 Task: Create New Customer with Customer Name: Nothing Bundt Cakes, Billing Address Line1: 4762 Agriculture Lane, Billing Address Line2:  Homestead, Billing Address Line3:  Florida 33030
Action: Mouse pressed left at (154, 30)
Screenshot: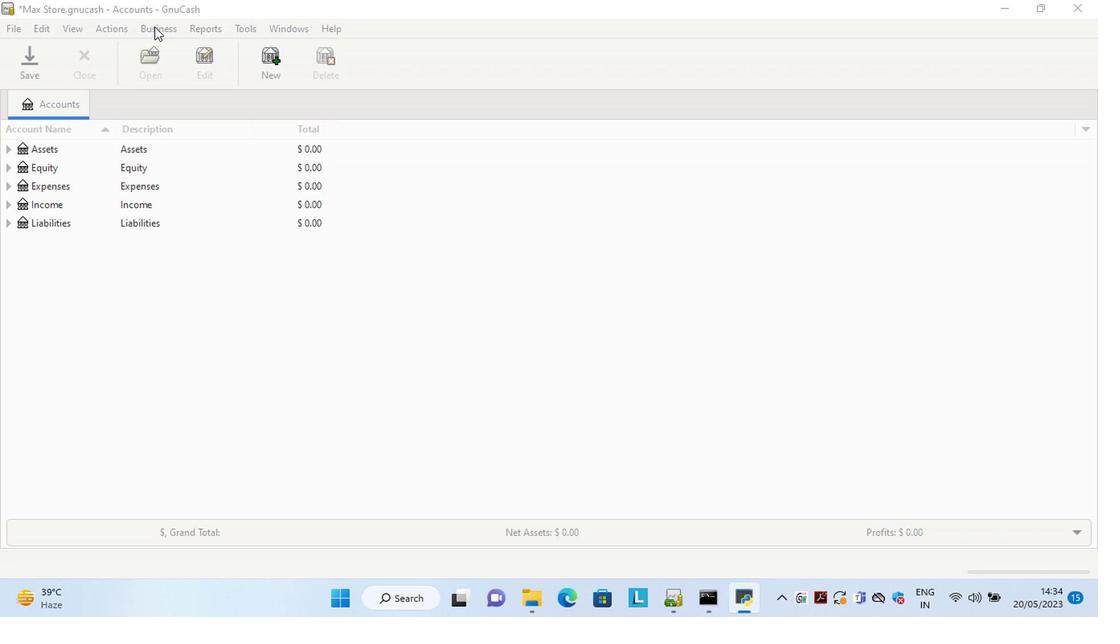 
Action: Mouse moved to (336, 70)
Screenshot: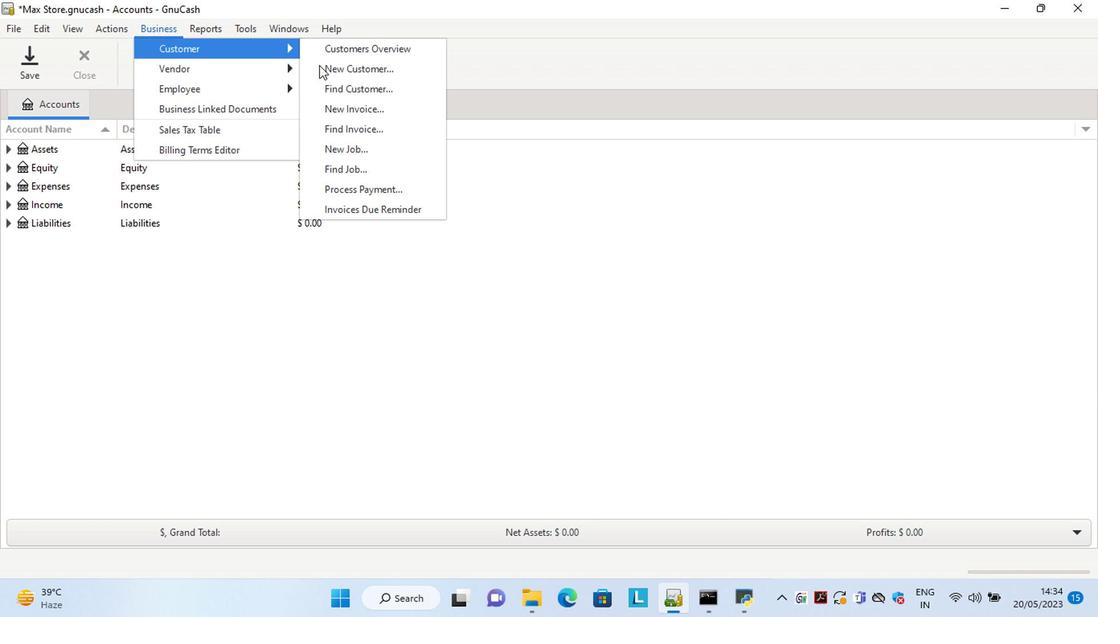 
Action: Mouse pressed left at (336, 70)
Screenshot: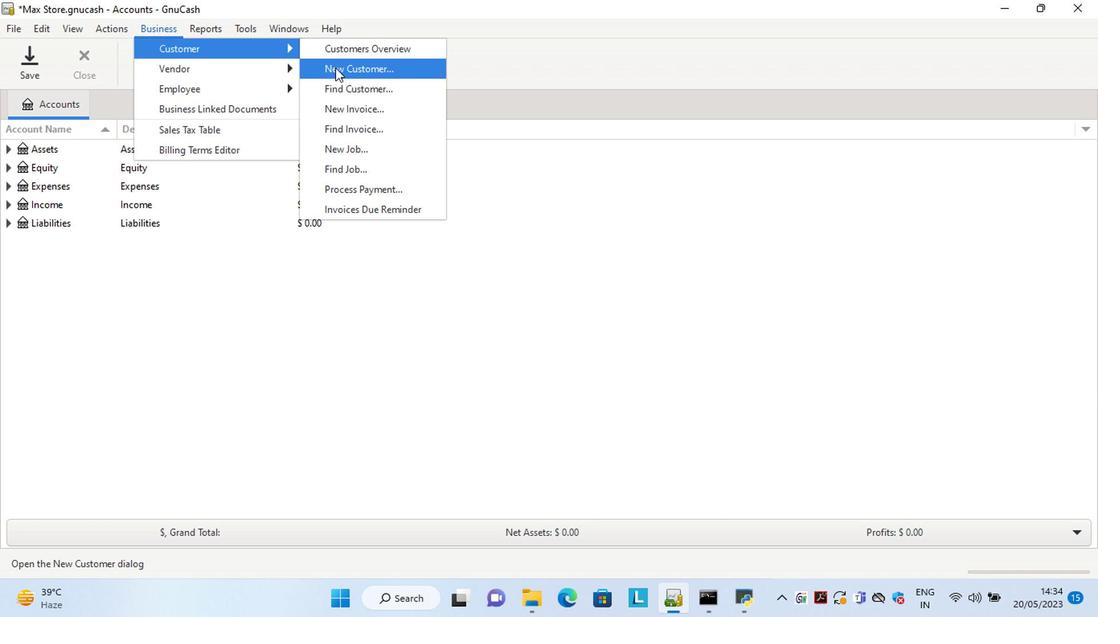 
Action: Mouse moved to (876, 375)
Screenshot: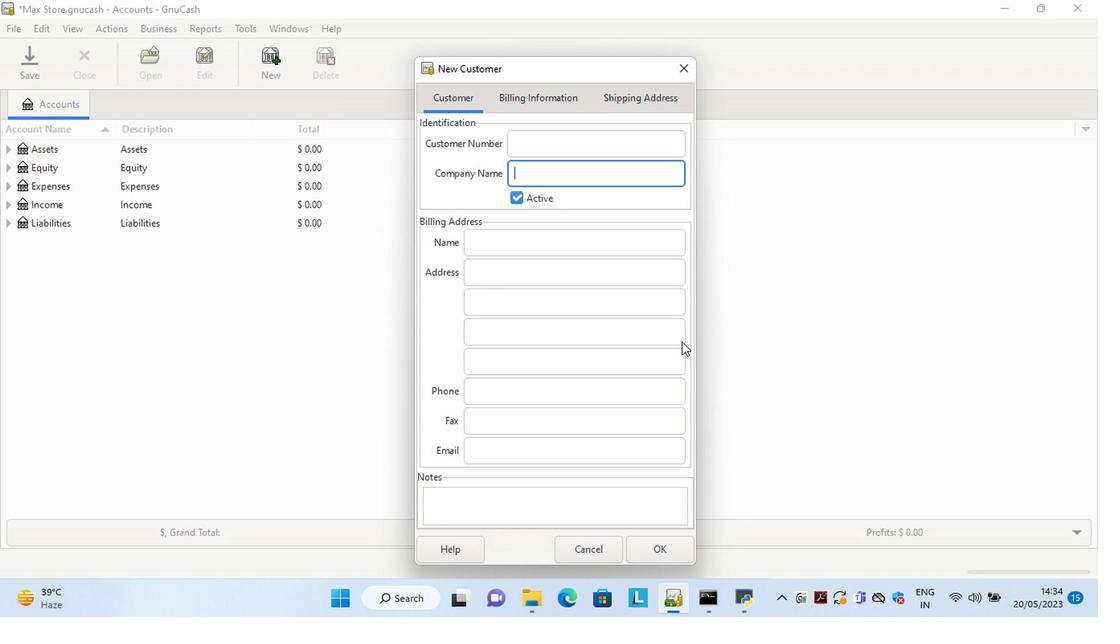 
Action: Key pressed <Key.shift>Nothing<Key.space><Key.shift>Bundt<Key.space><Key.shift>Cakes<Key.tab><Key.tab><Key.tab>4762<Key.space><Key.shift>Agriculture<Key.space><Key.shift>Lane<Key.tab>ho<Key.tab>f<Key.tab>
Screenshot: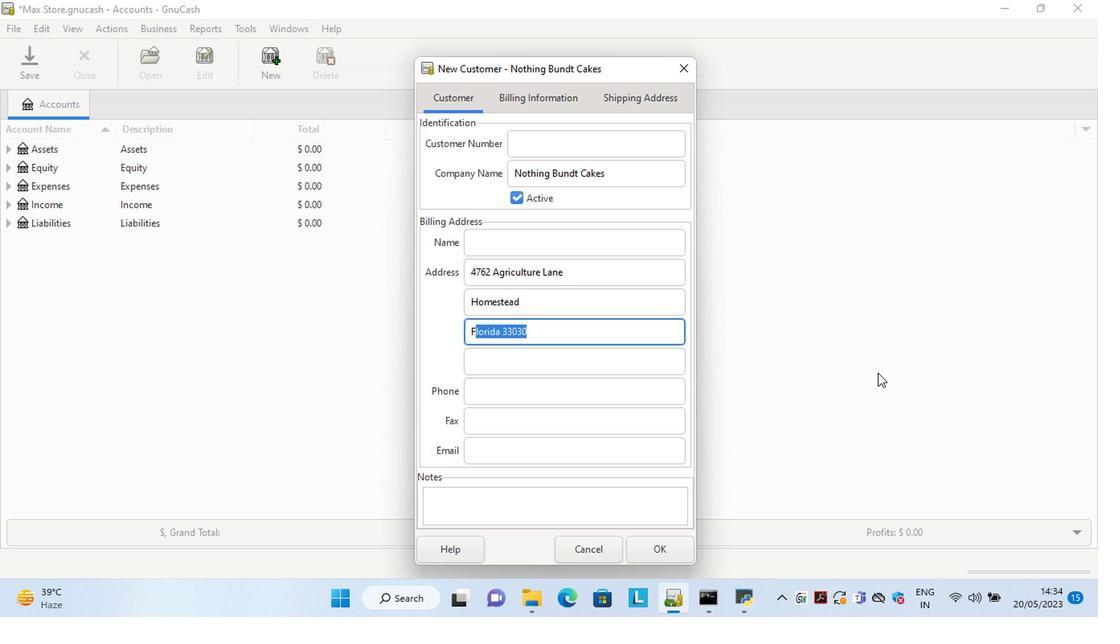 
Action: Mouse moved to (655, 552)
Screenshot: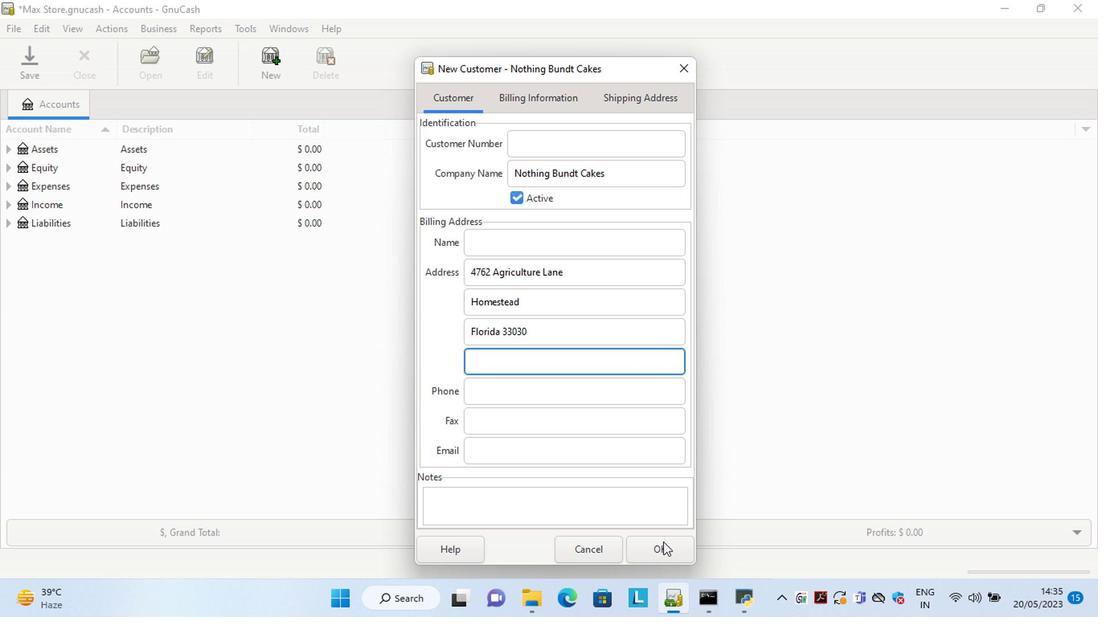 
Action: Mouse pressed left at (655, 552)
Screenshot: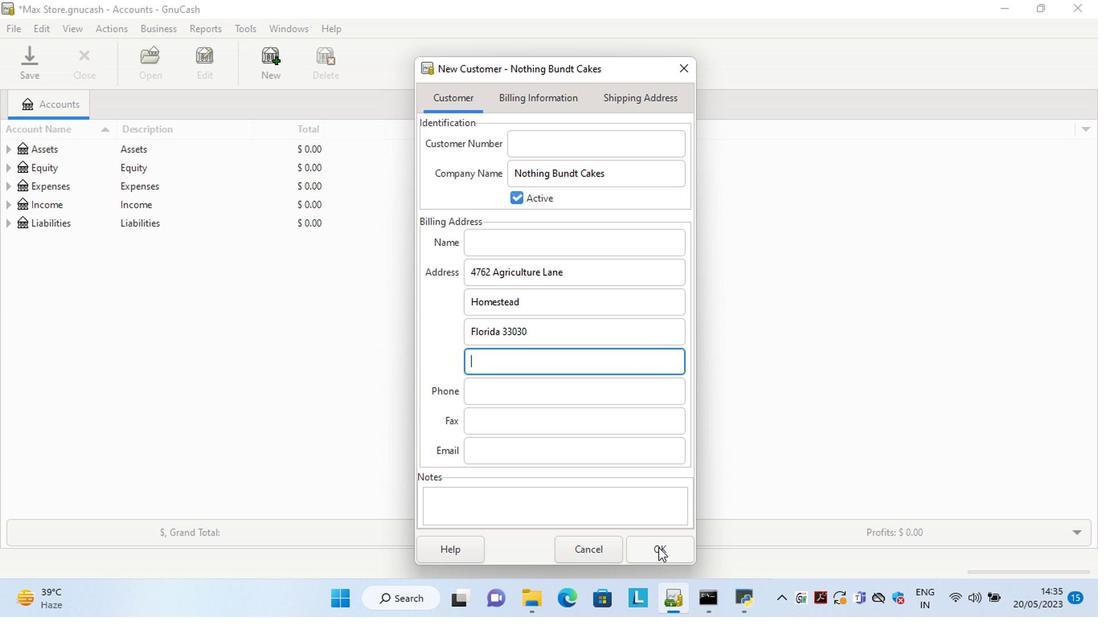 
